 Task: View output tab.
Action: Mouse moved to (104, 14)
Screenshot: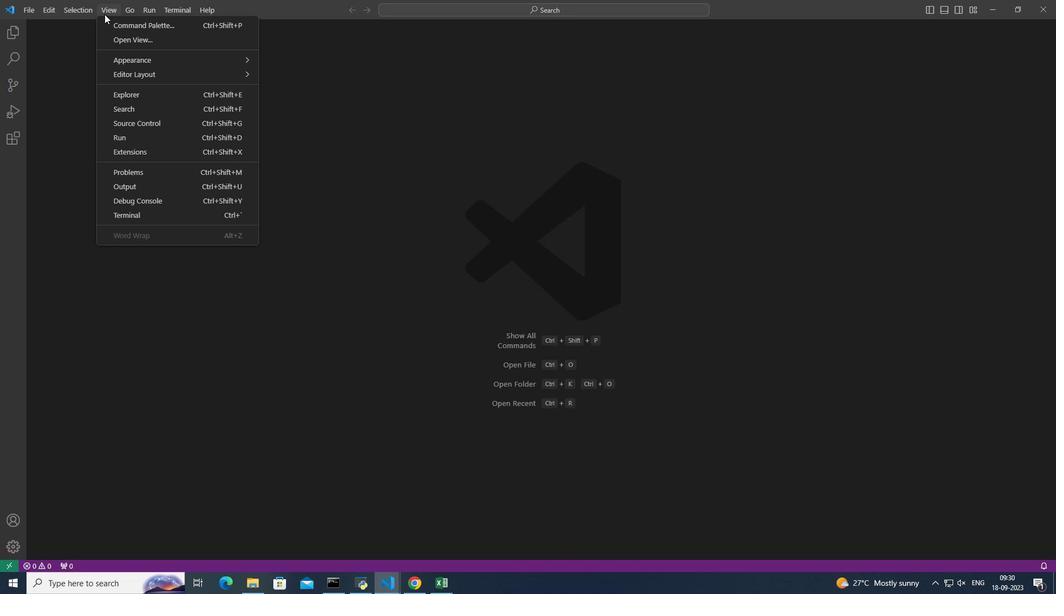 
Action: Mouse pressed left at (104, 14)
Screenshot: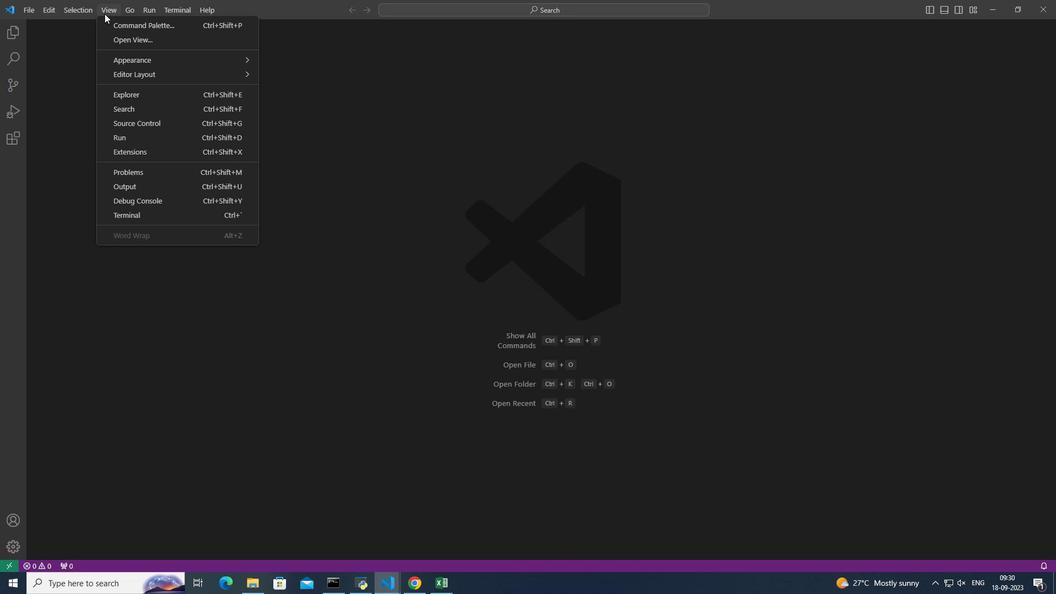 
Action: Mouse moved to (116, 183)
Screenshot: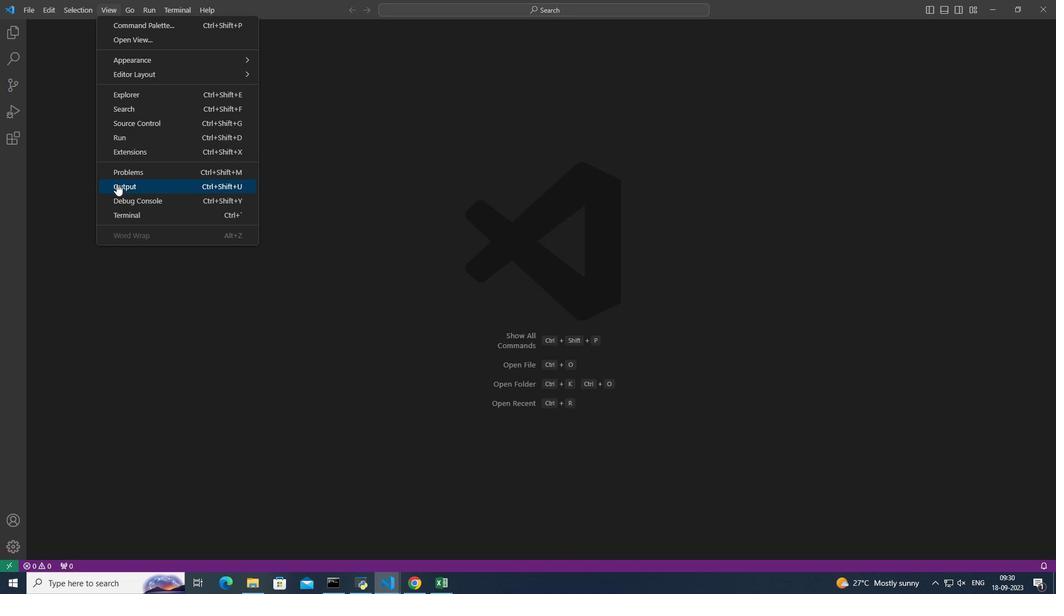 
Action: Mouse pressed left at (116, 183)
Screenshot: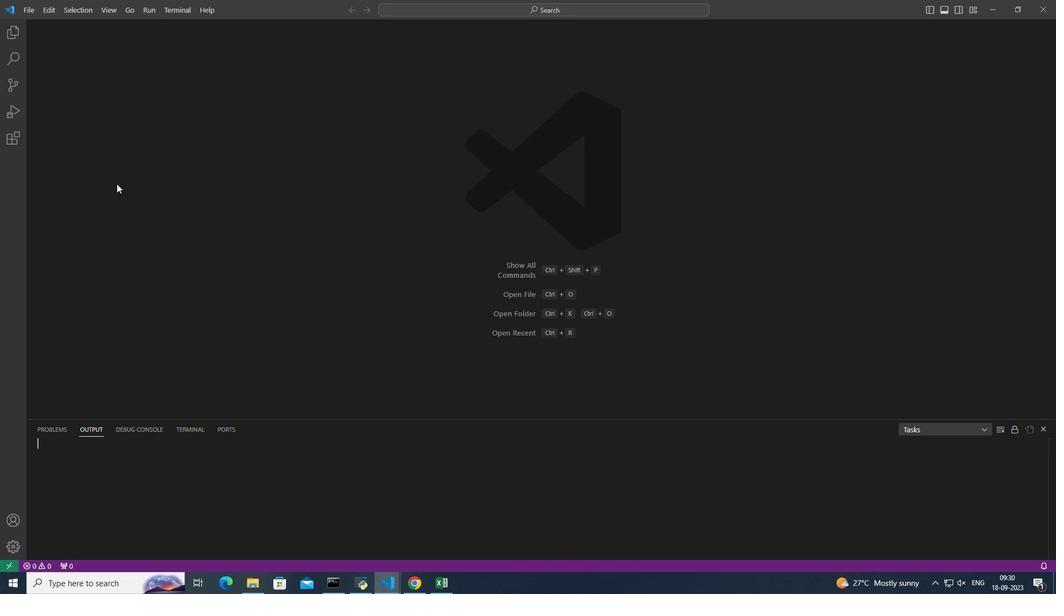 
Action: Mouse moved to (180, 190)
Screenshot: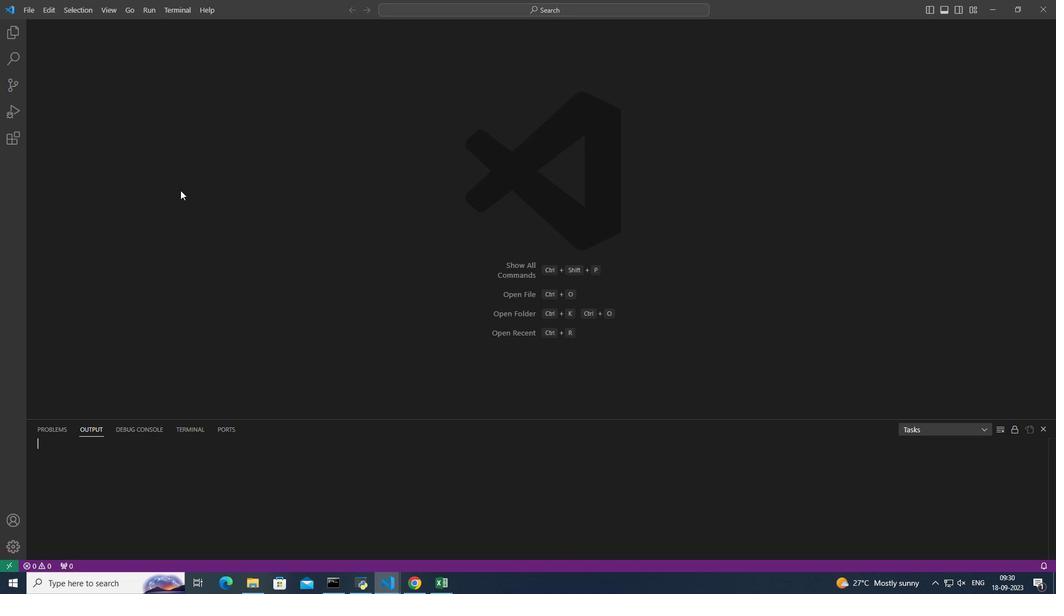 
